 Task: Modify language to Danish.
Action: Mouse moved to (801, 101)
Screenshot: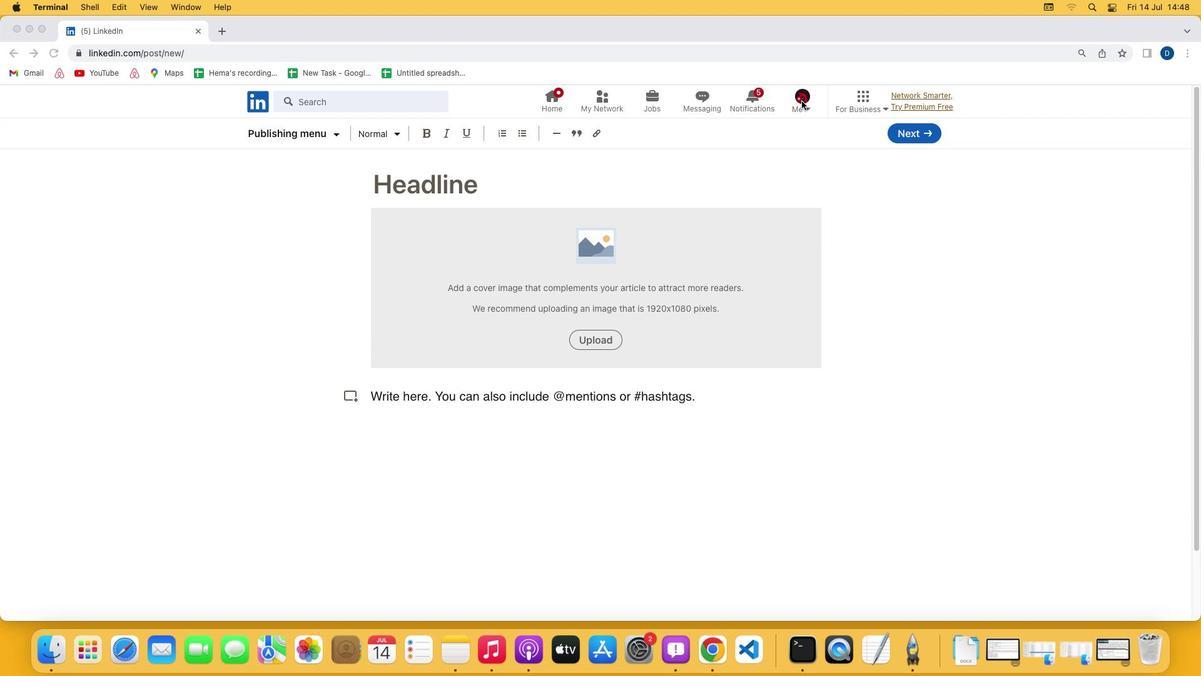 
Action: Mouse pressed left at (801, 101)
Screenshot: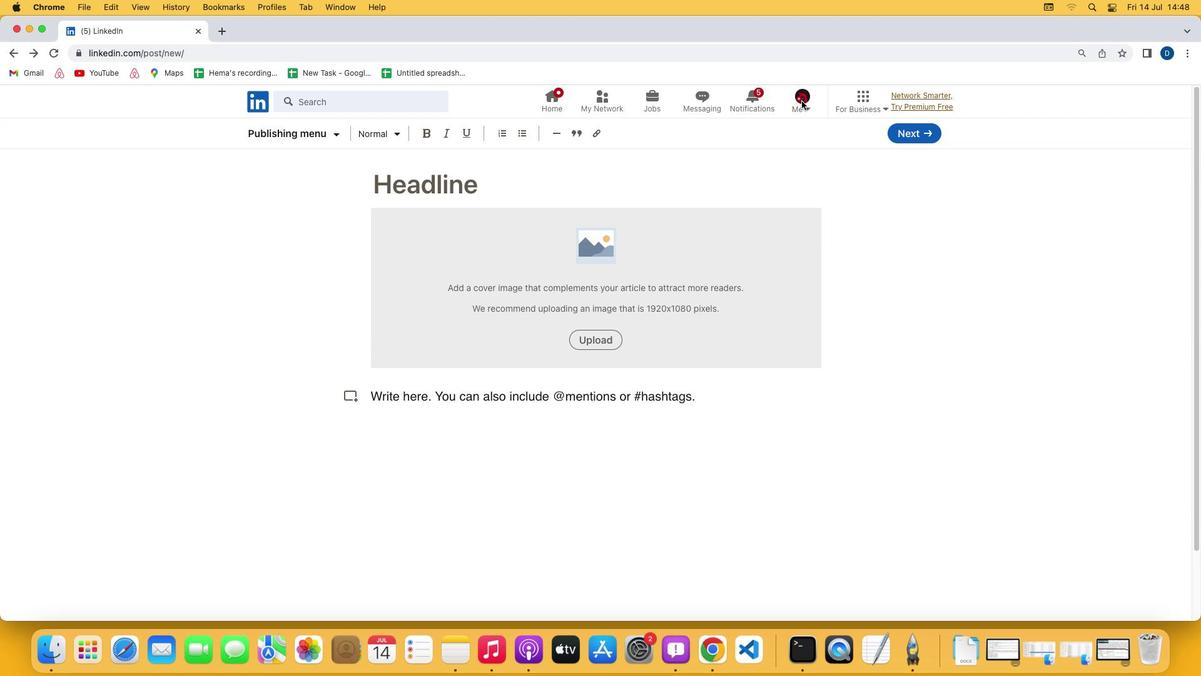 
Action: Mouse pressed left at (801, 101)
Screenshot: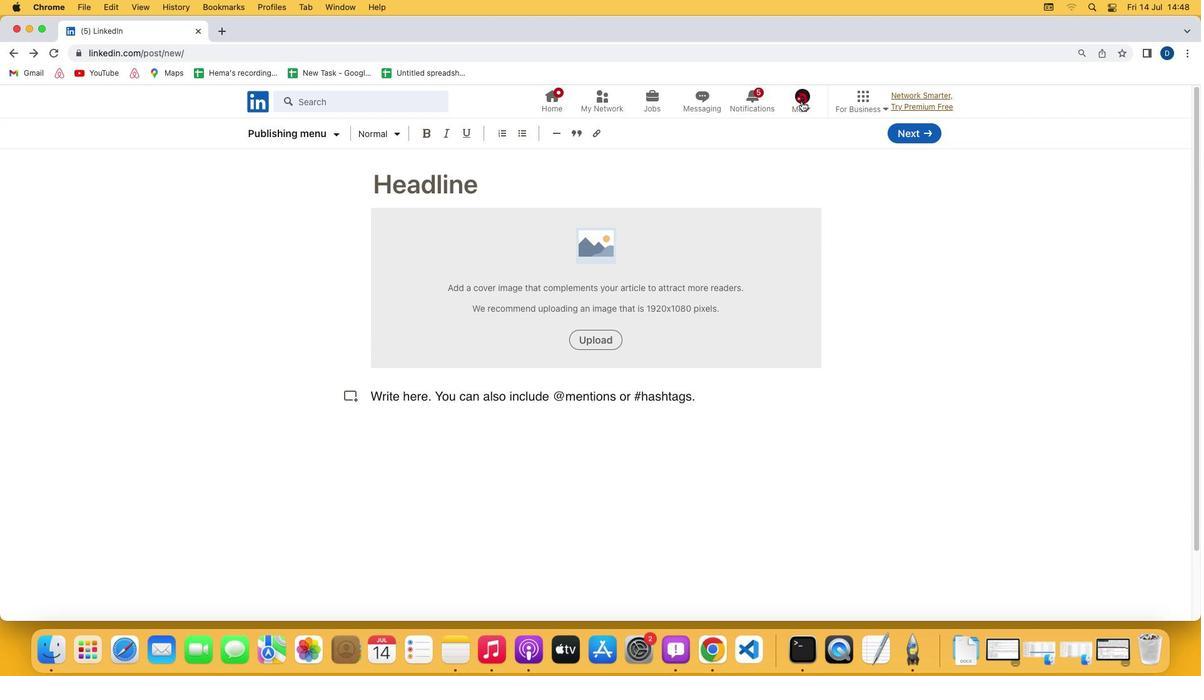 
Action: Mouse moved to (723, 236)
Screenshot: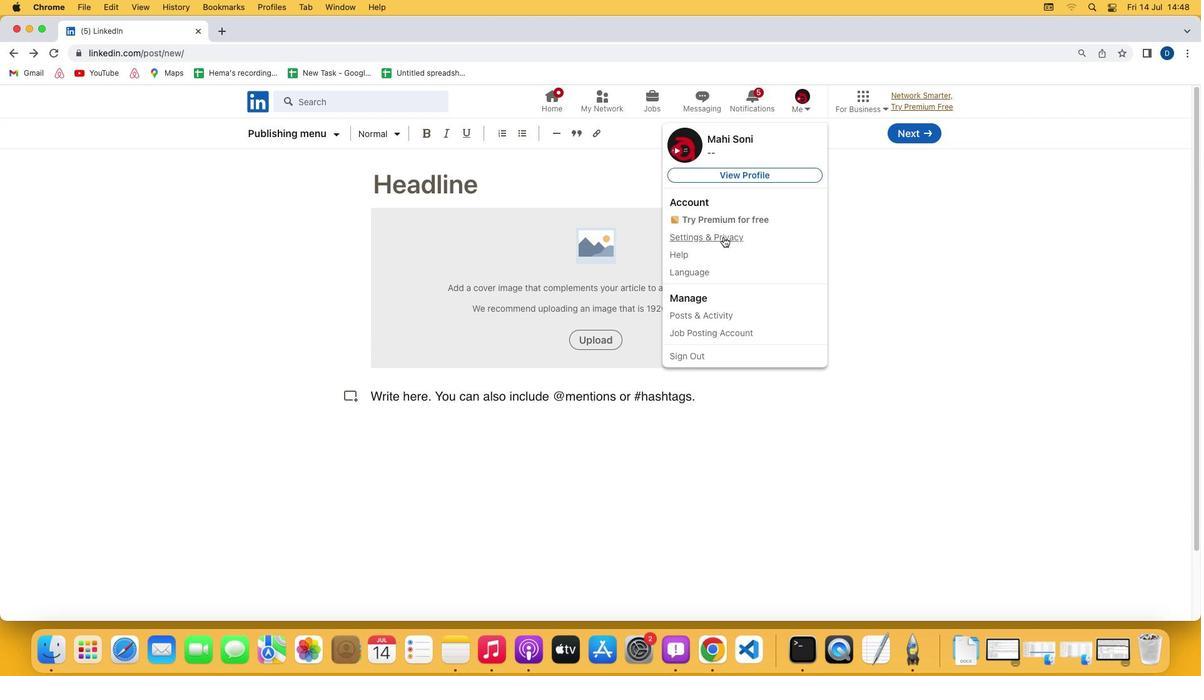 
Action: Mouse pressed left at (723, 236)
Screenshot: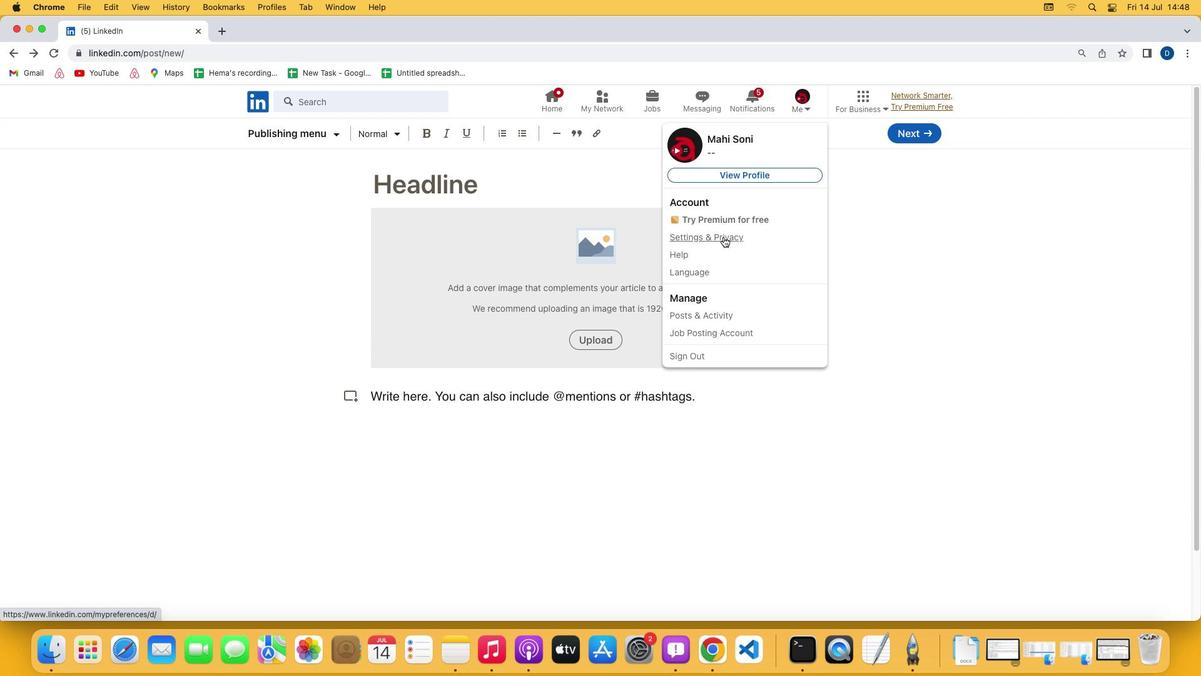 
Action: Mouse moved to (591, 383)
Screenshot: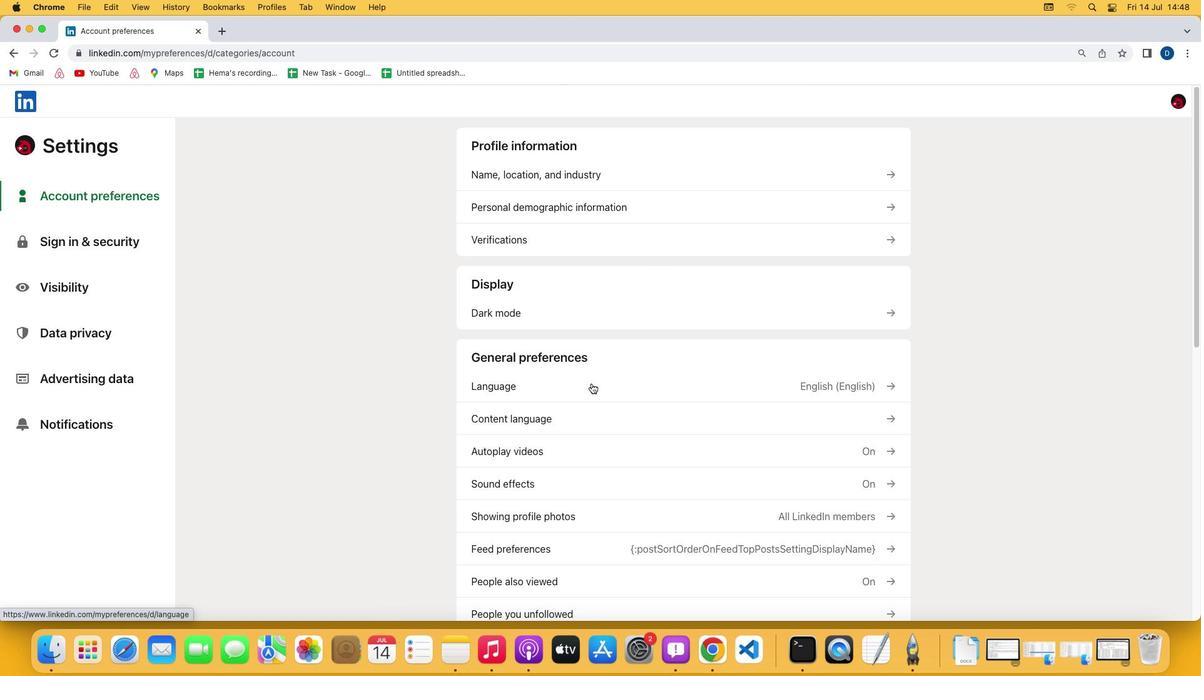 
Action: Mouse pressed left at (591, 383)
Screenshot: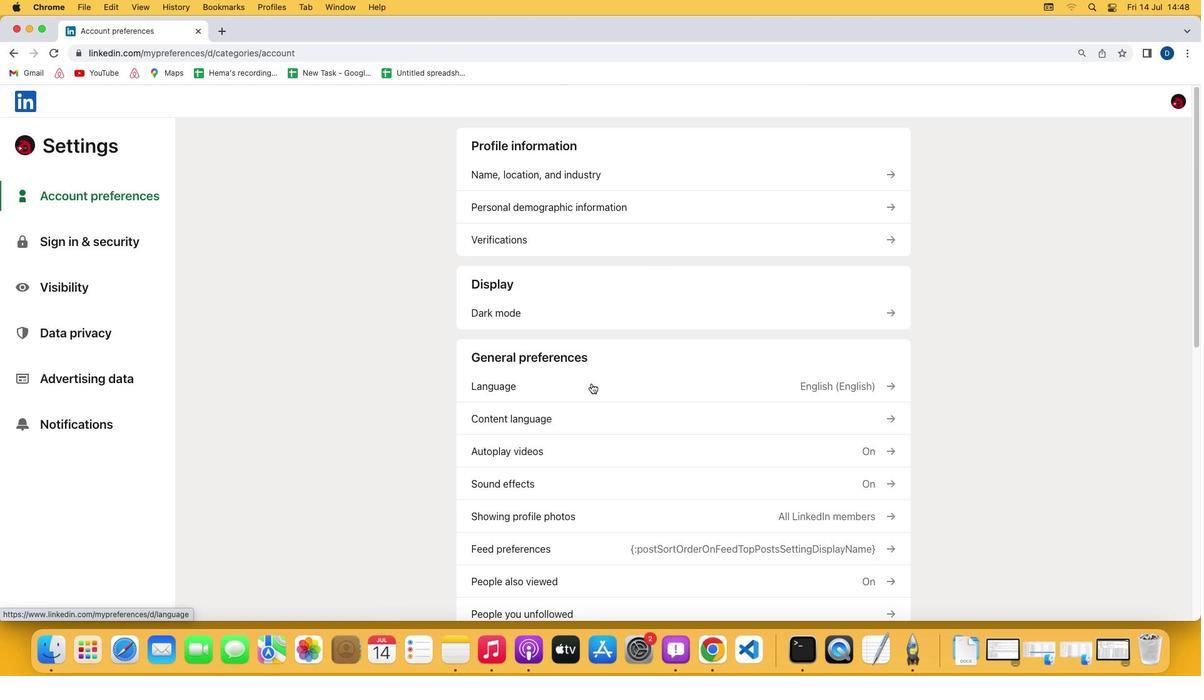 
Action: Mouse moved to (586, 212)
Screenshot: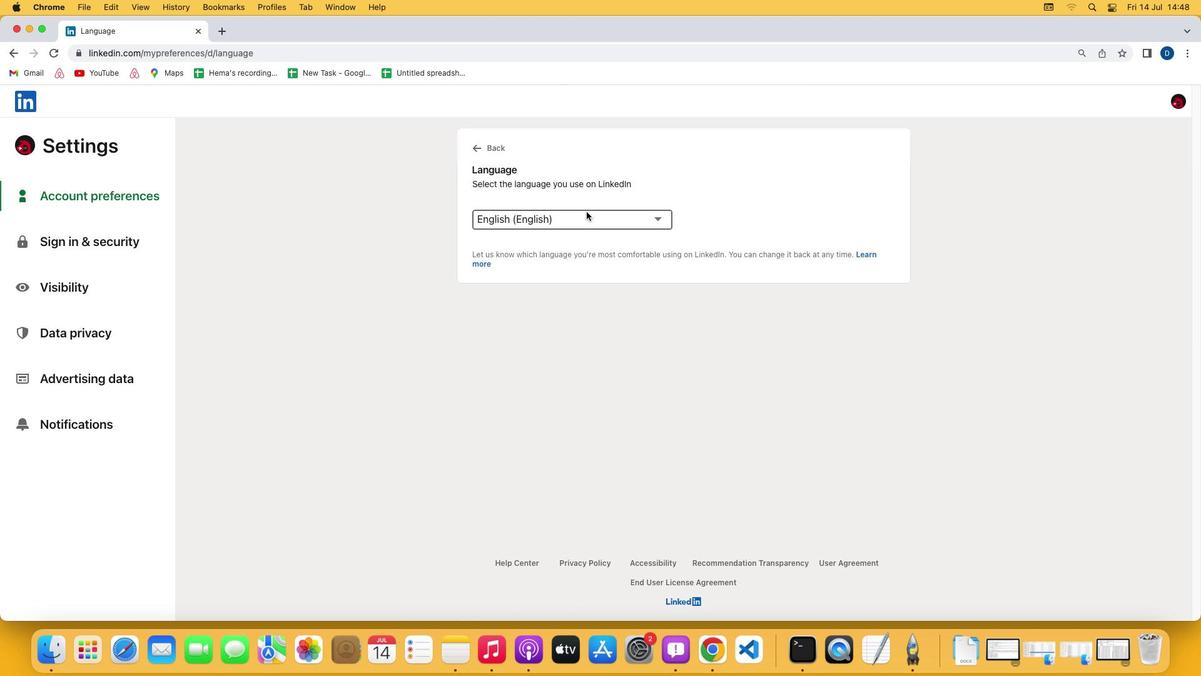 
Action: Mouse pressed left at (586, 212)
Screenshot: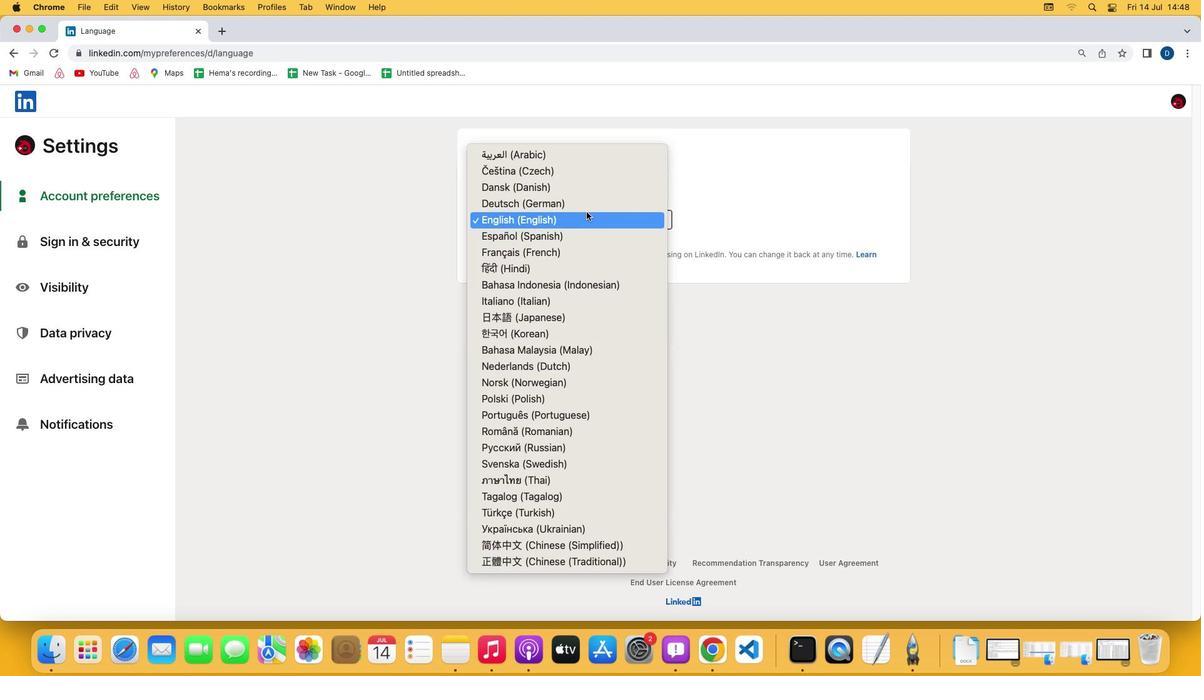 
Action: Mouse moved to (550, 185)
Screenshot: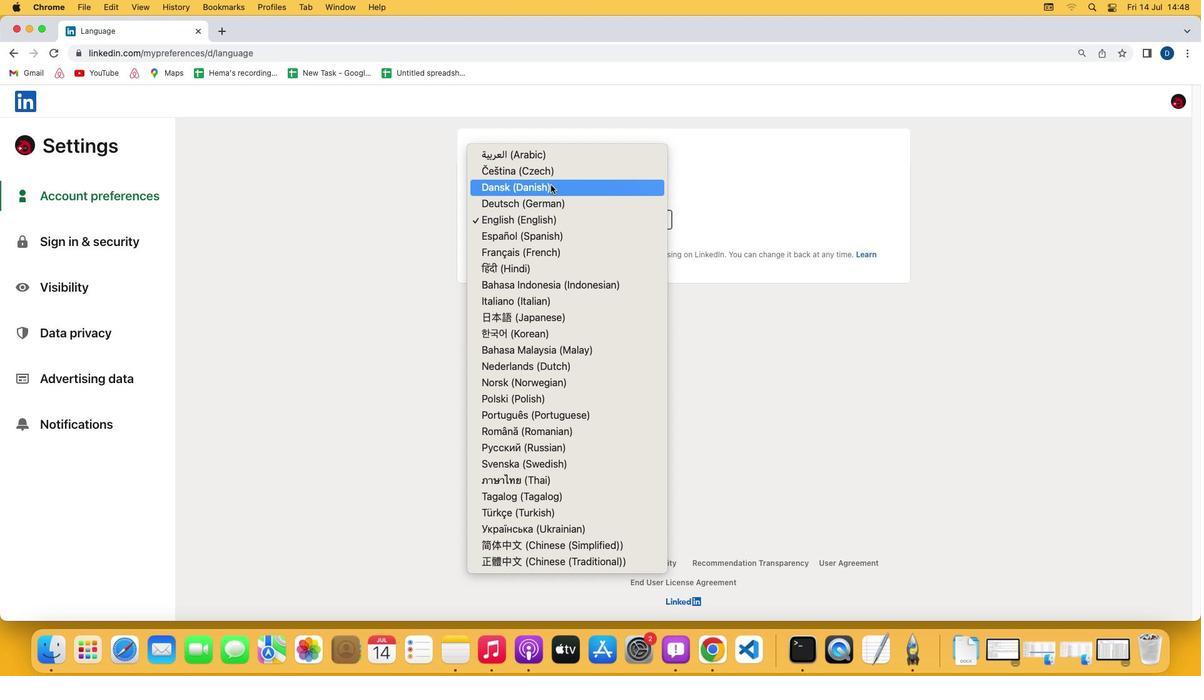 
Action: Mouse pressed left at (550, 185)
Screenshot: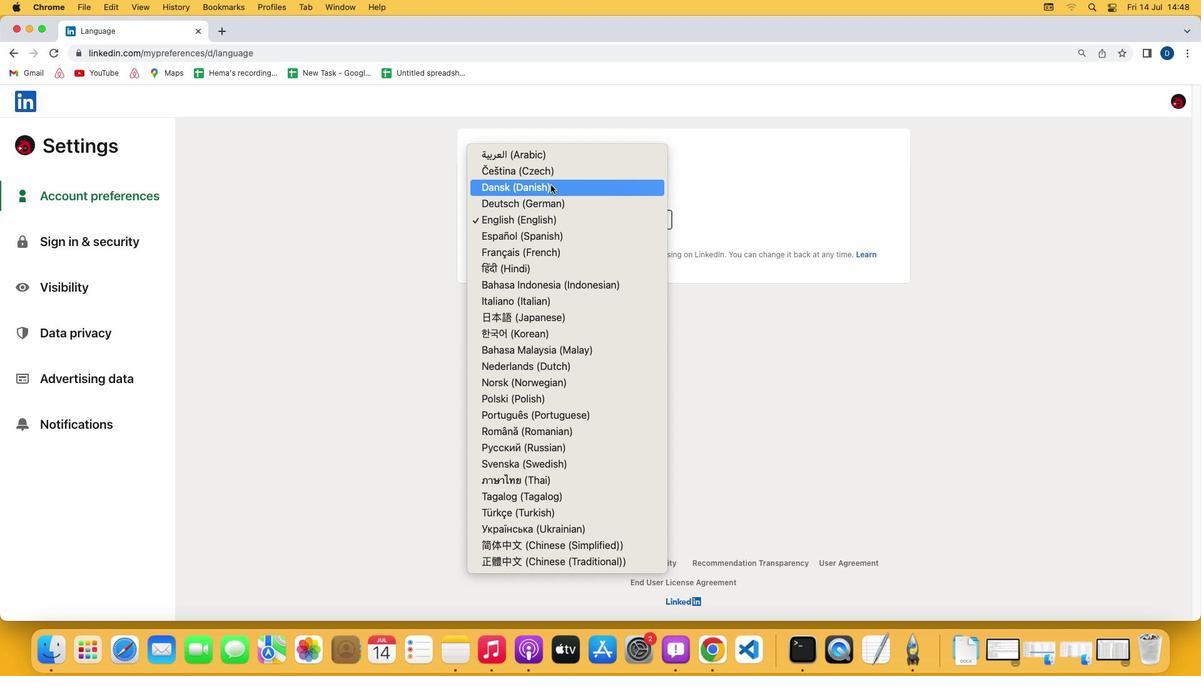 
Action: Mouse moved to (550, 185)
Screenshot: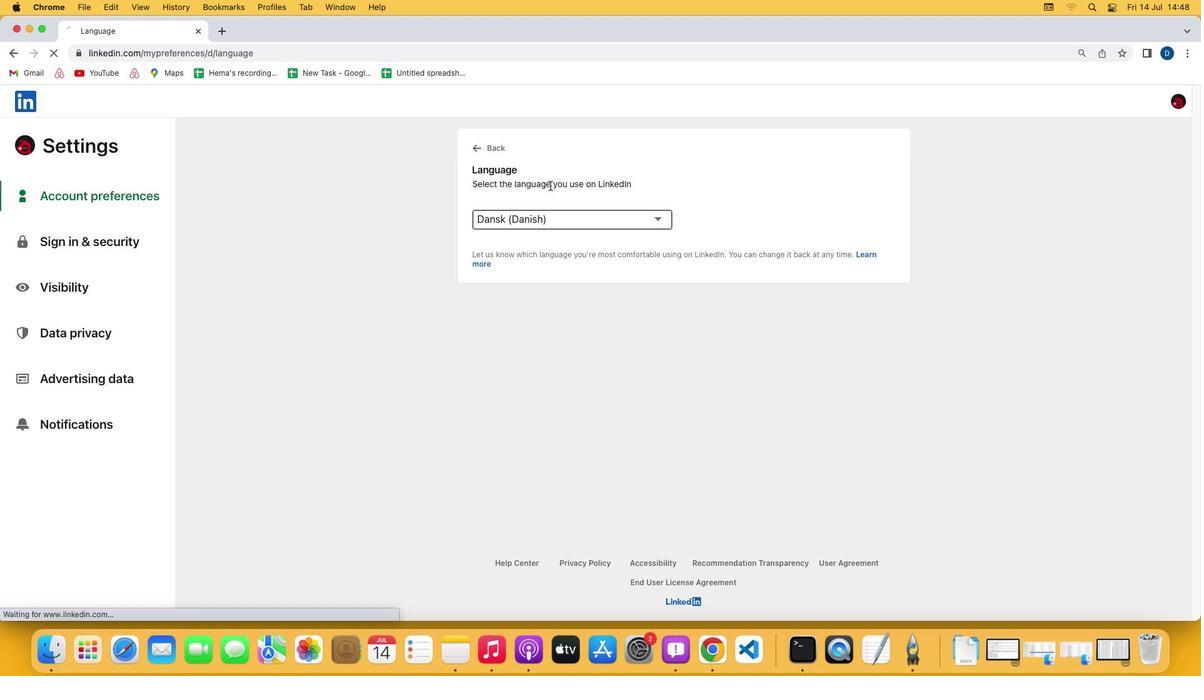 
